 Task: Update the pool type of the saved search to no private pool.
Action: Mouse moved to (428, 333)
Screenshot: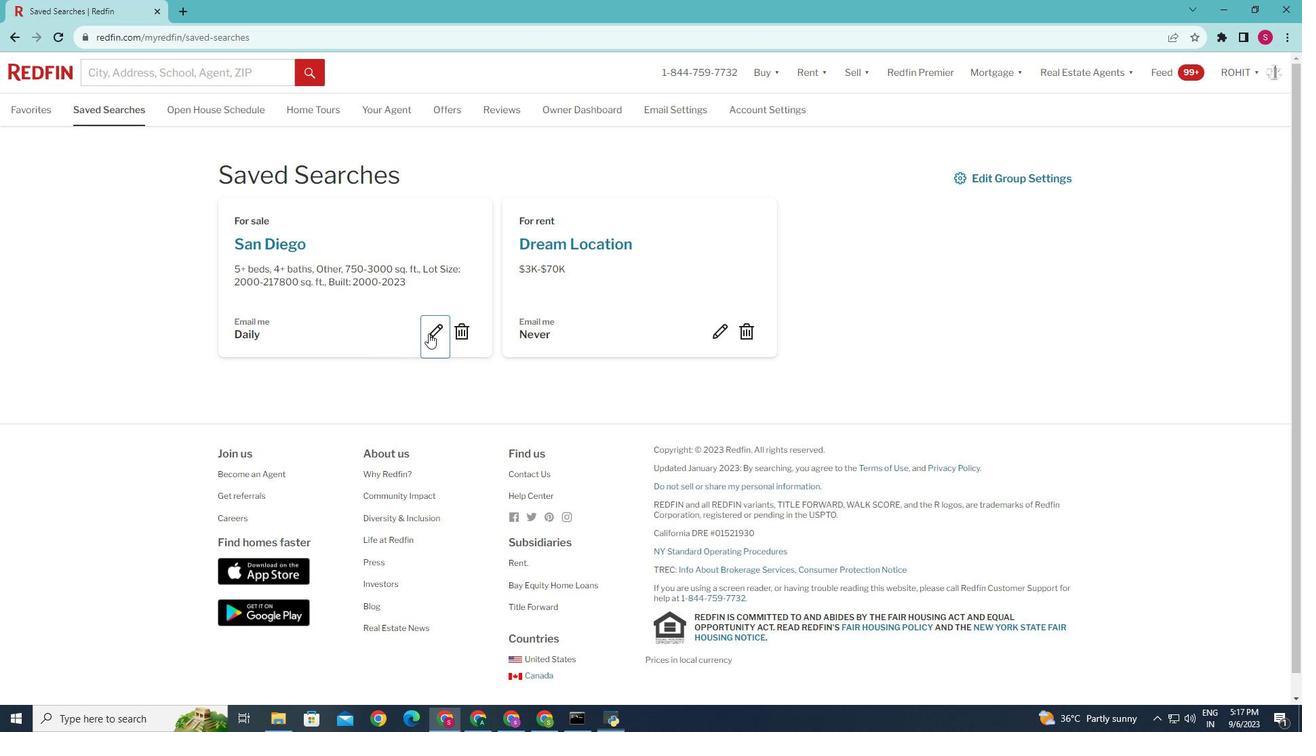 
Action: Mouse pressed left at (428, 333)
Screenshot: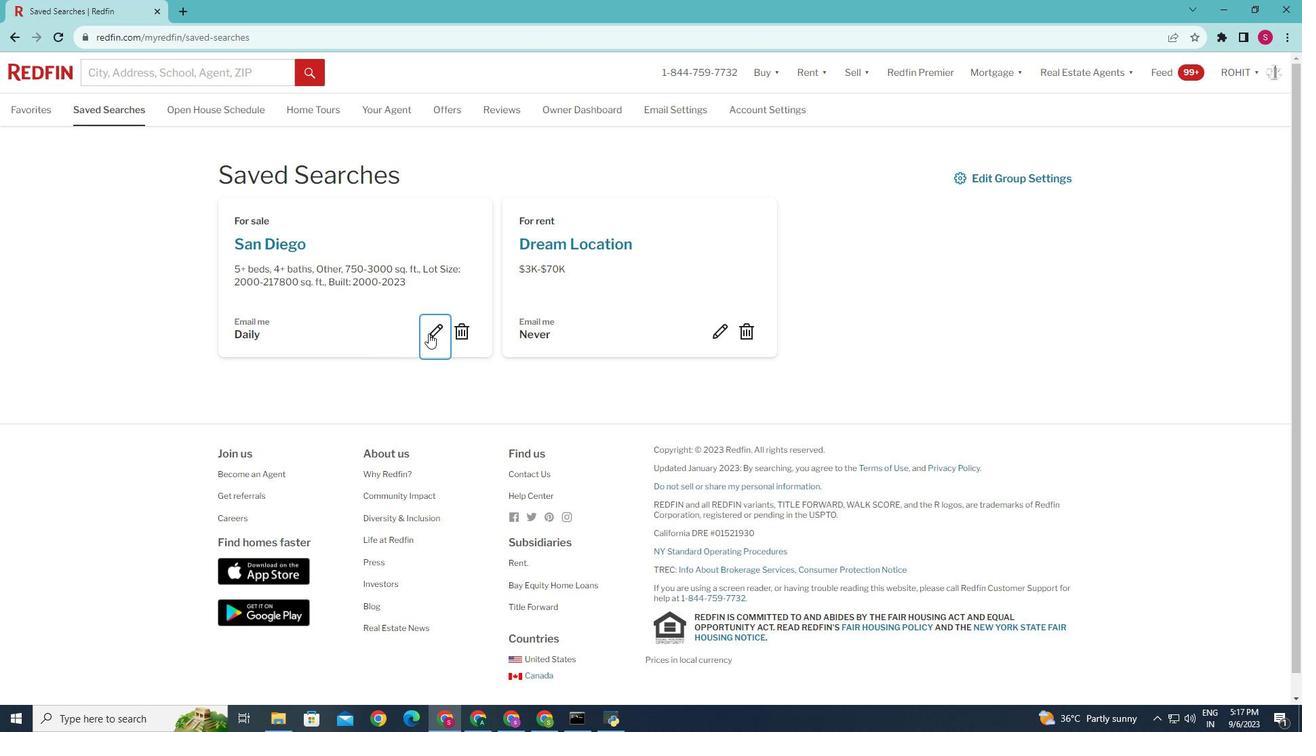 
Action: Mouse moved to (593, 428)
Screenshot: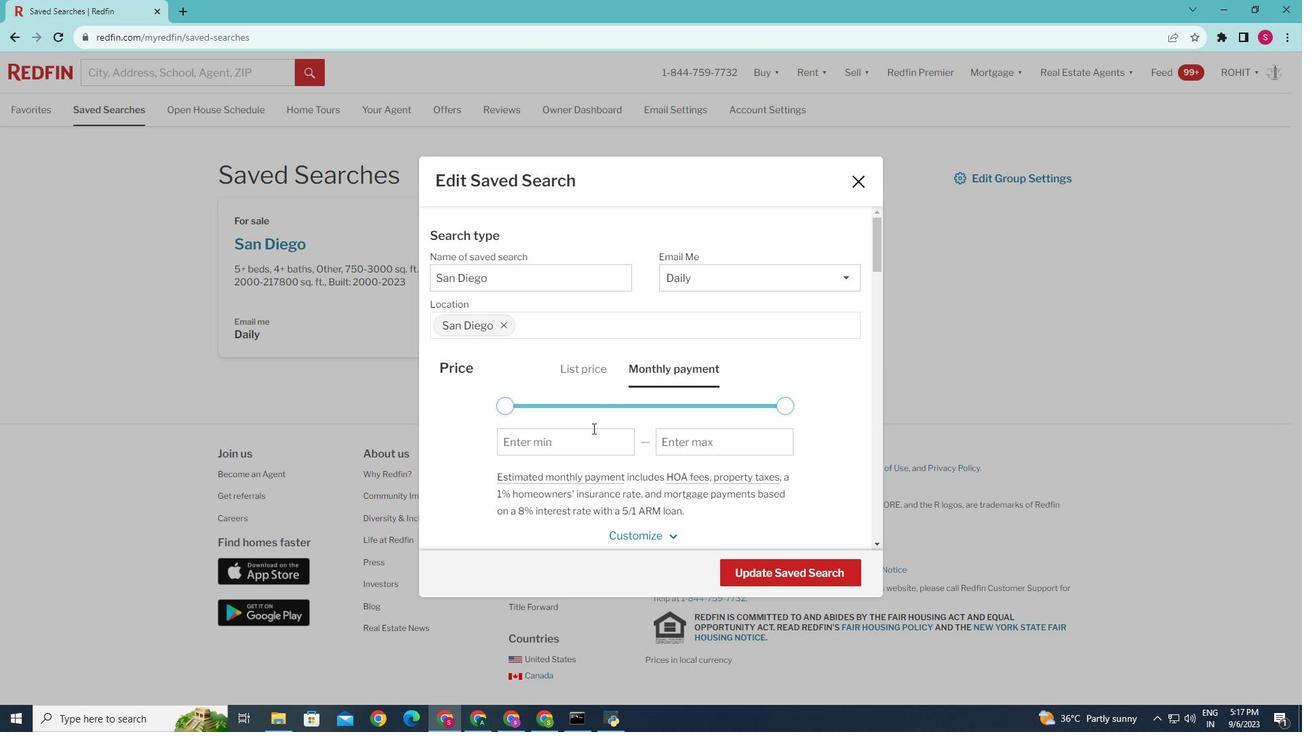 
Action: Mouse scrolled (593, 428) with delta (0, 0)
Screenshot: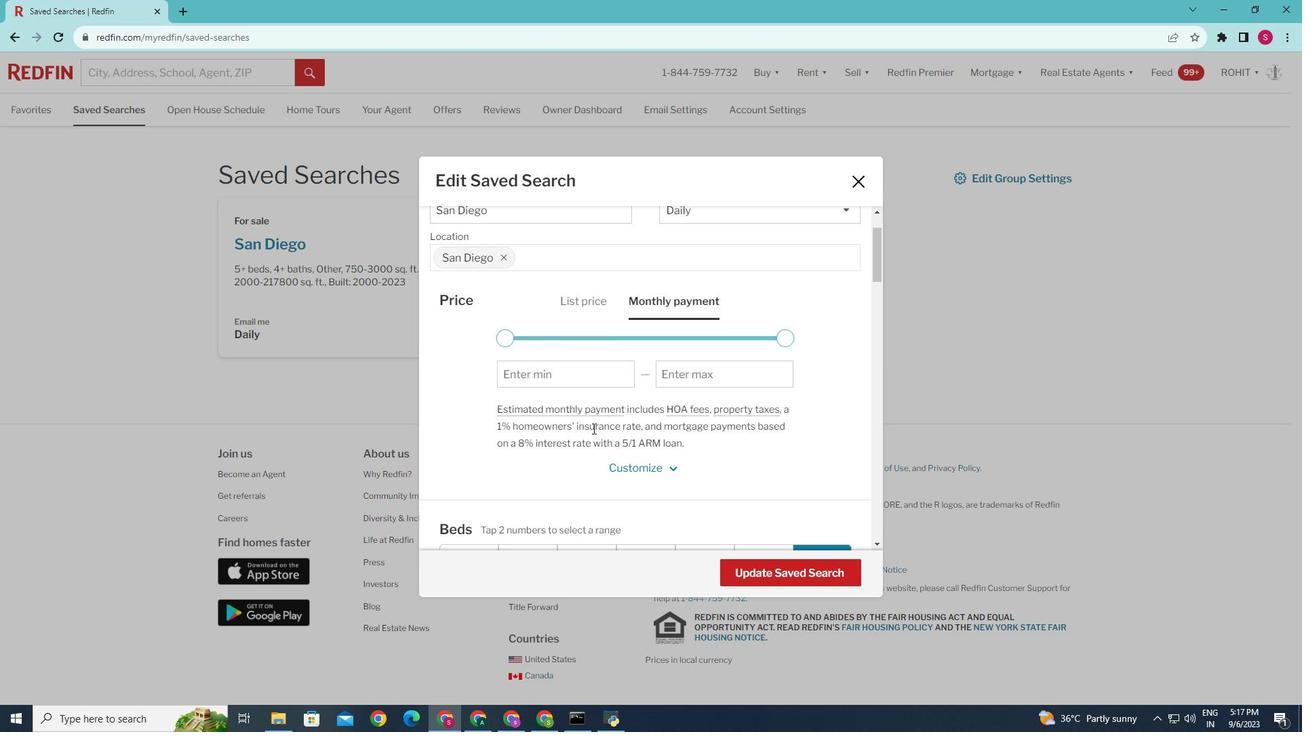 
Action: Mouse scrolled (593, 428) with delta (0, 0)
Screenshot: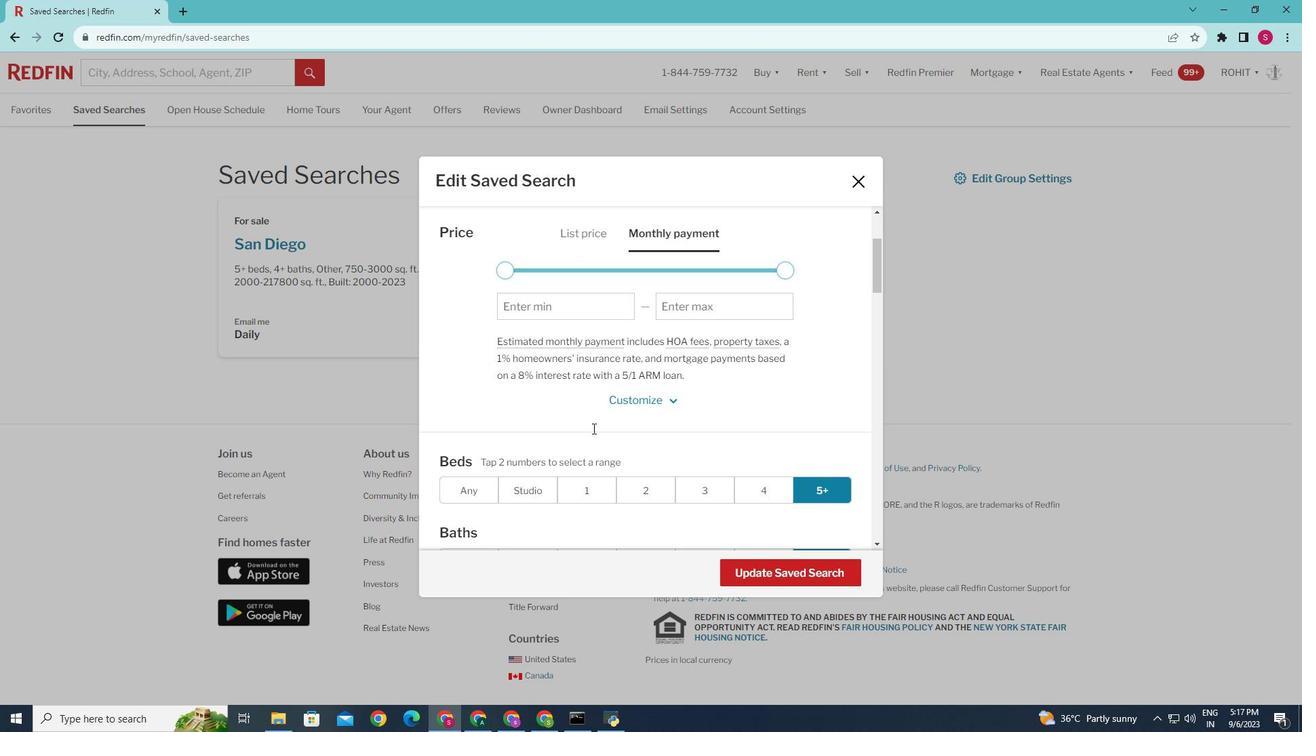 
Action: Mouse scrolled (593, 428) with delta (0, 0)
Screenshot: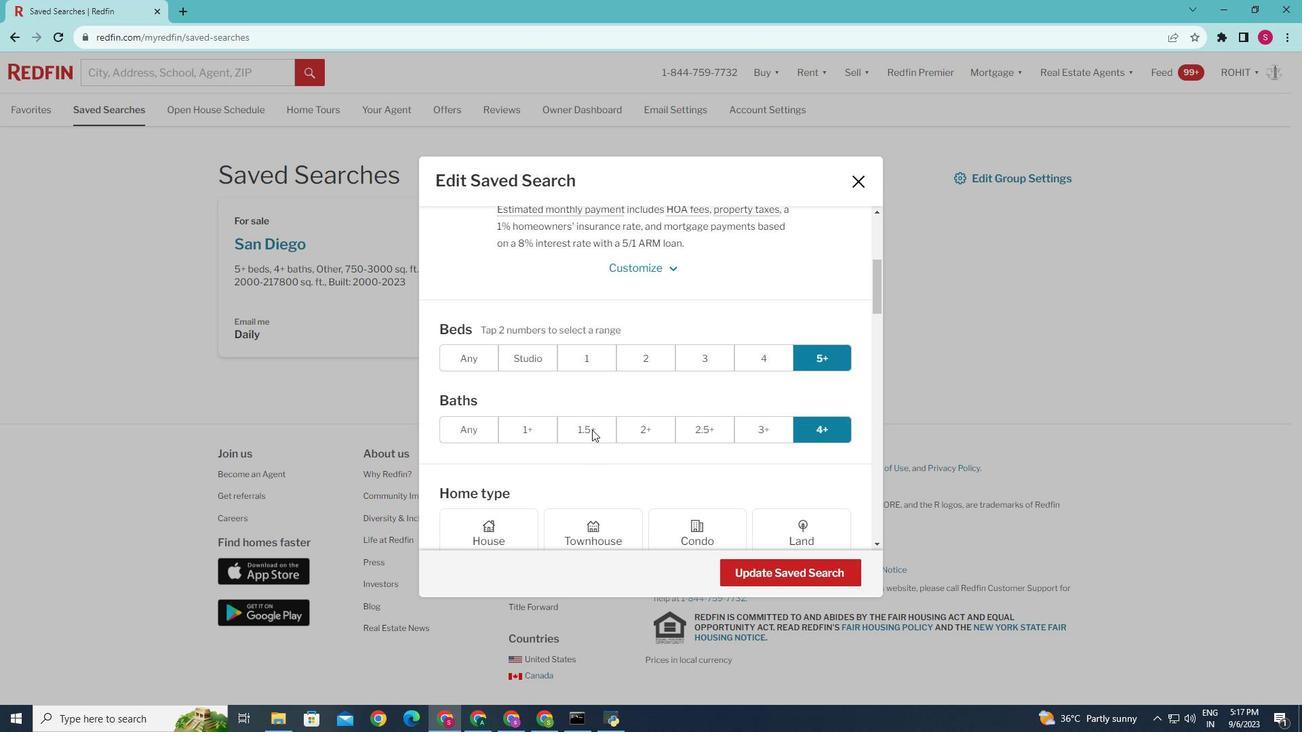 
Action: Mouse moved to (592, 430)
Screenshot: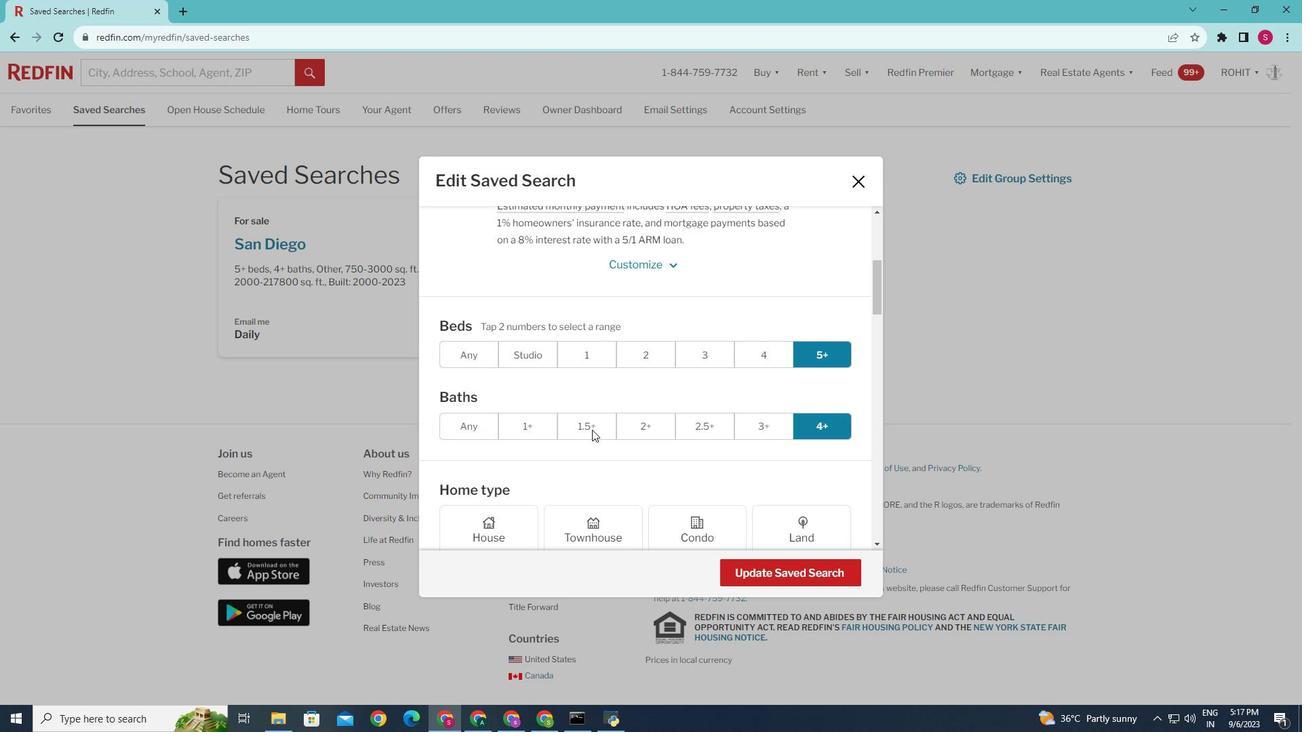 
Action: Mouse scrolled (592, 429) with delta (0, 0)
Screenshot: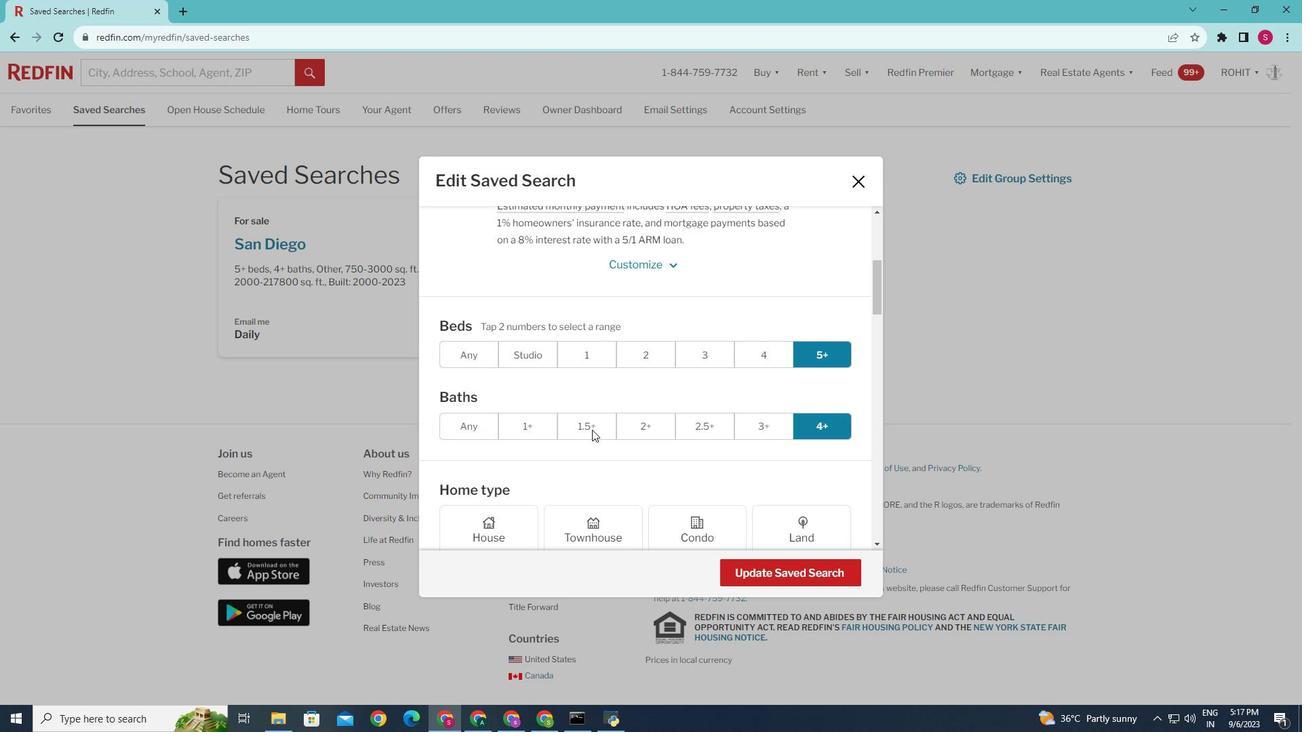 
Action: Mouse scrolled (592, 429) with delta (0, 0)
Screenshot: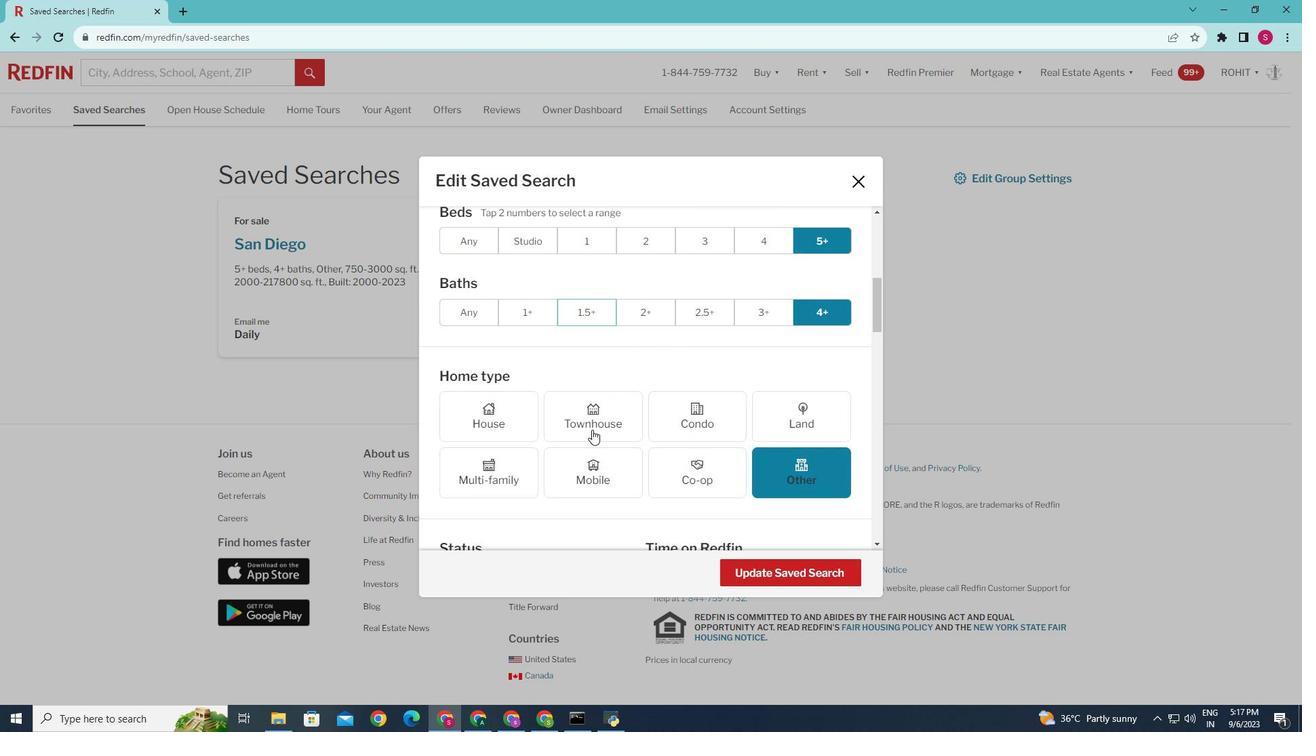 
Action: Mouse scrolled (592, 429) with delta (0, 0)
Screenshot: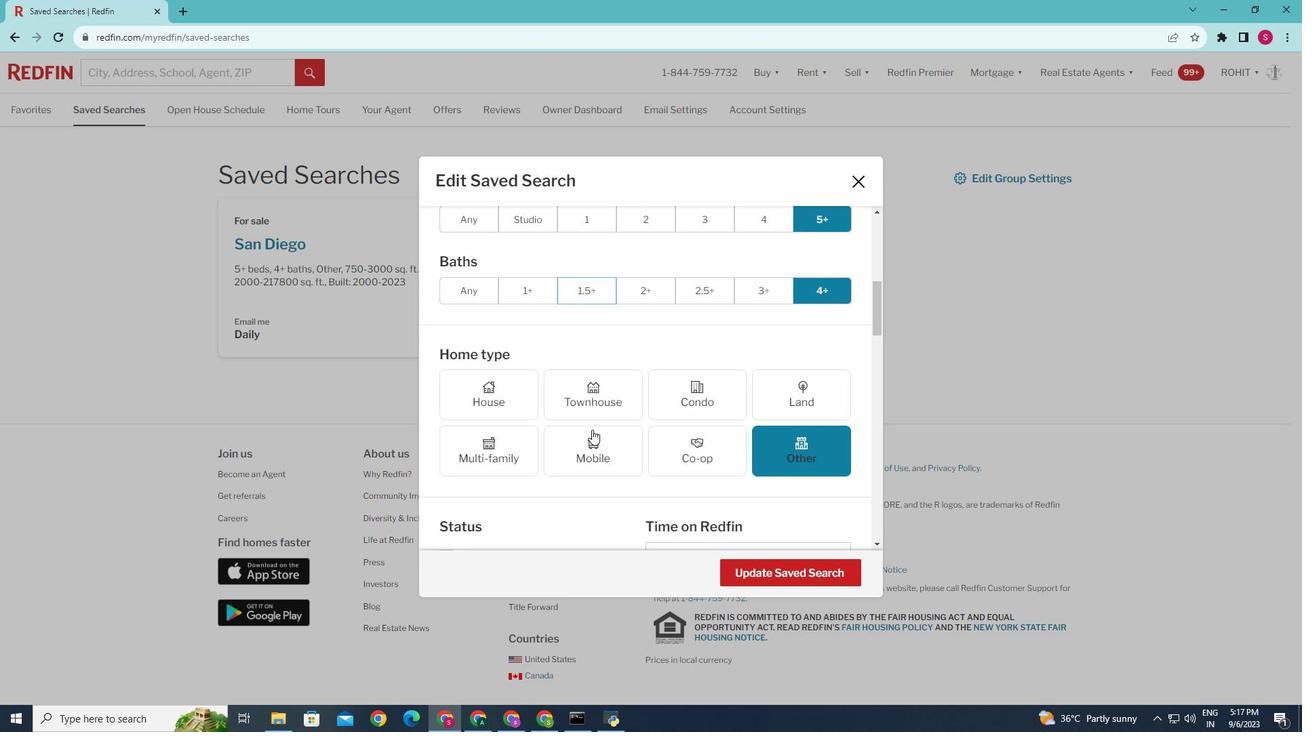 
Action: Mouse scrolled (592, 429) with delta (0, 0)
Screenshot: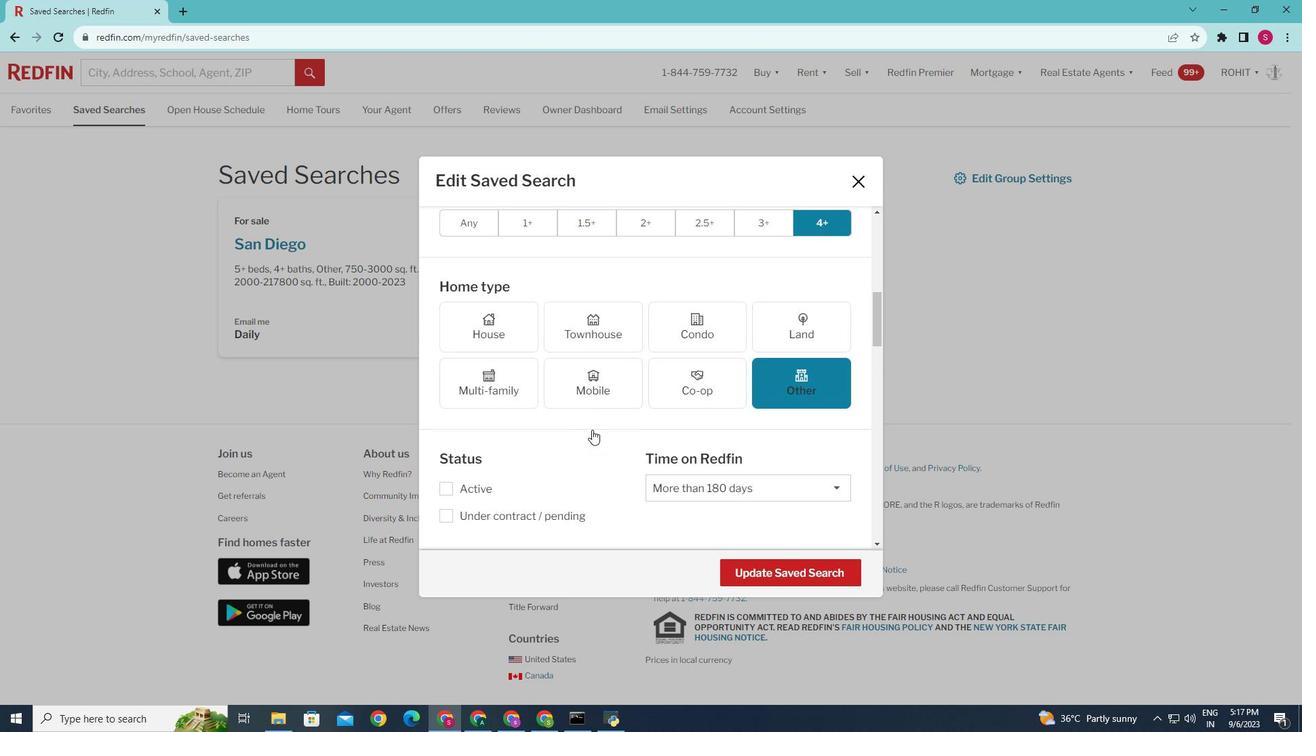 
Action: Mouse scrolled (592, 429) with delta (0, 0)
Screenshot: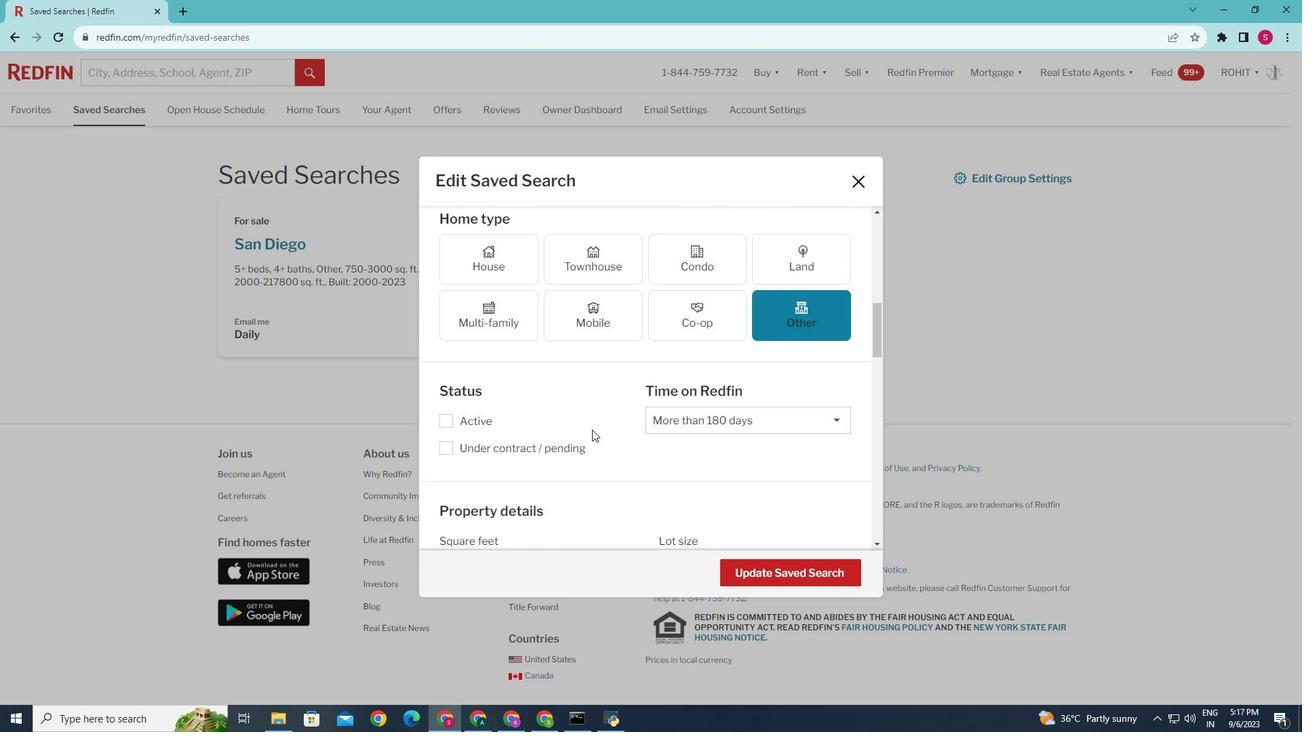 
Action: Mouse scrolled (592, 429) with delta (0, 0)
Screenshot: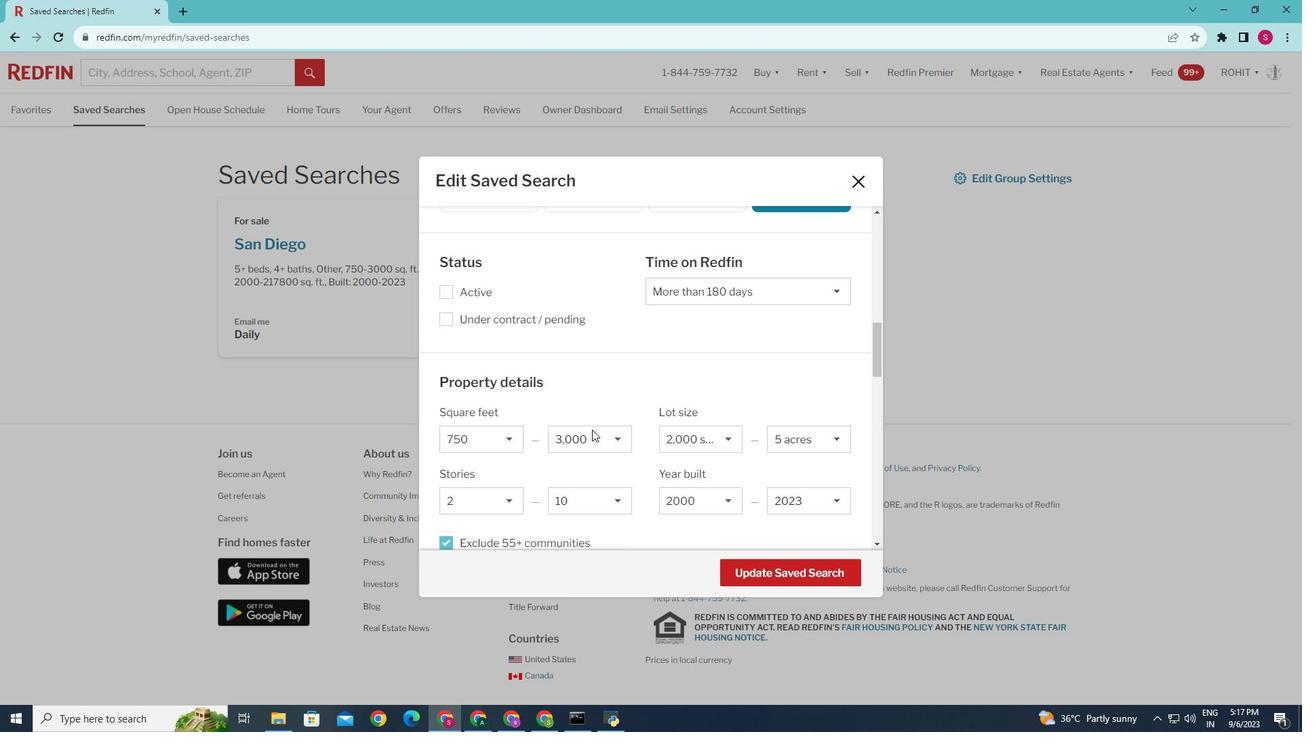 
Action: Mouse scrolled (592, 429) with delta (0, 0)
Screenshot: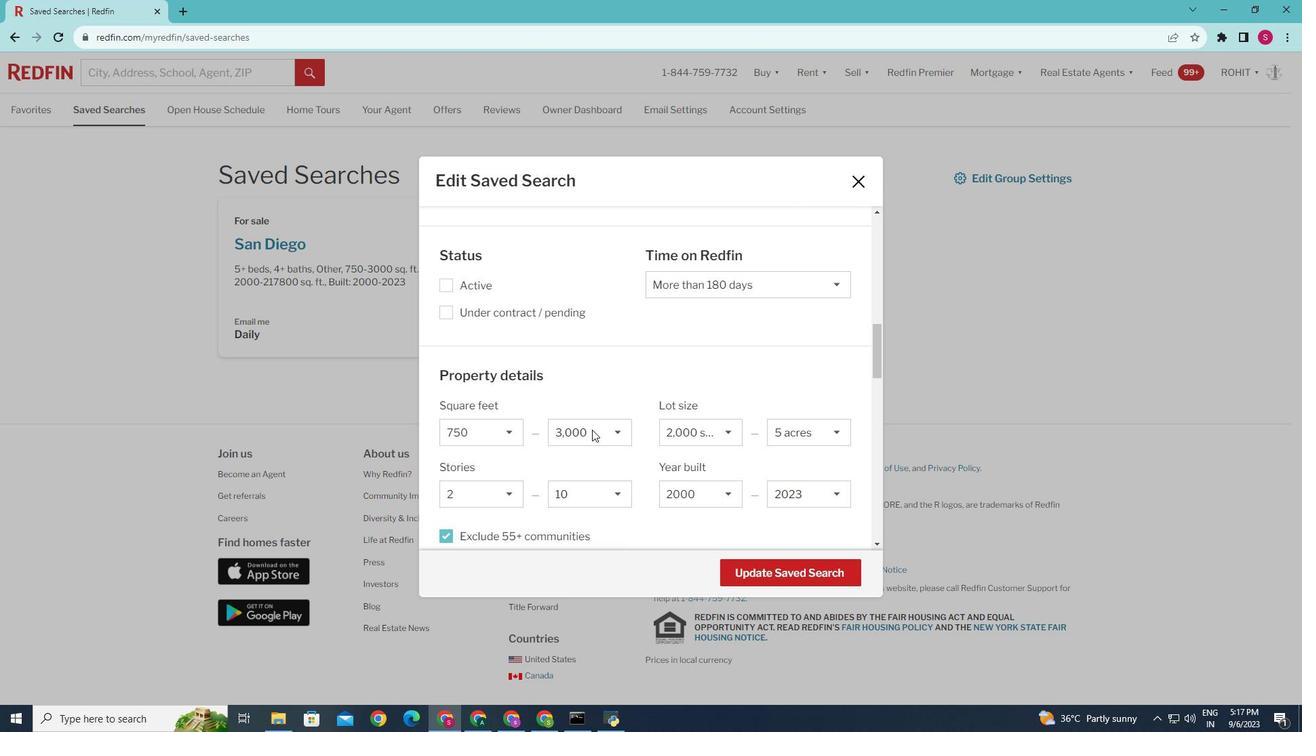 
Action: Mouse scrolled (592, 429) with delta (0, 0)
Screenshot: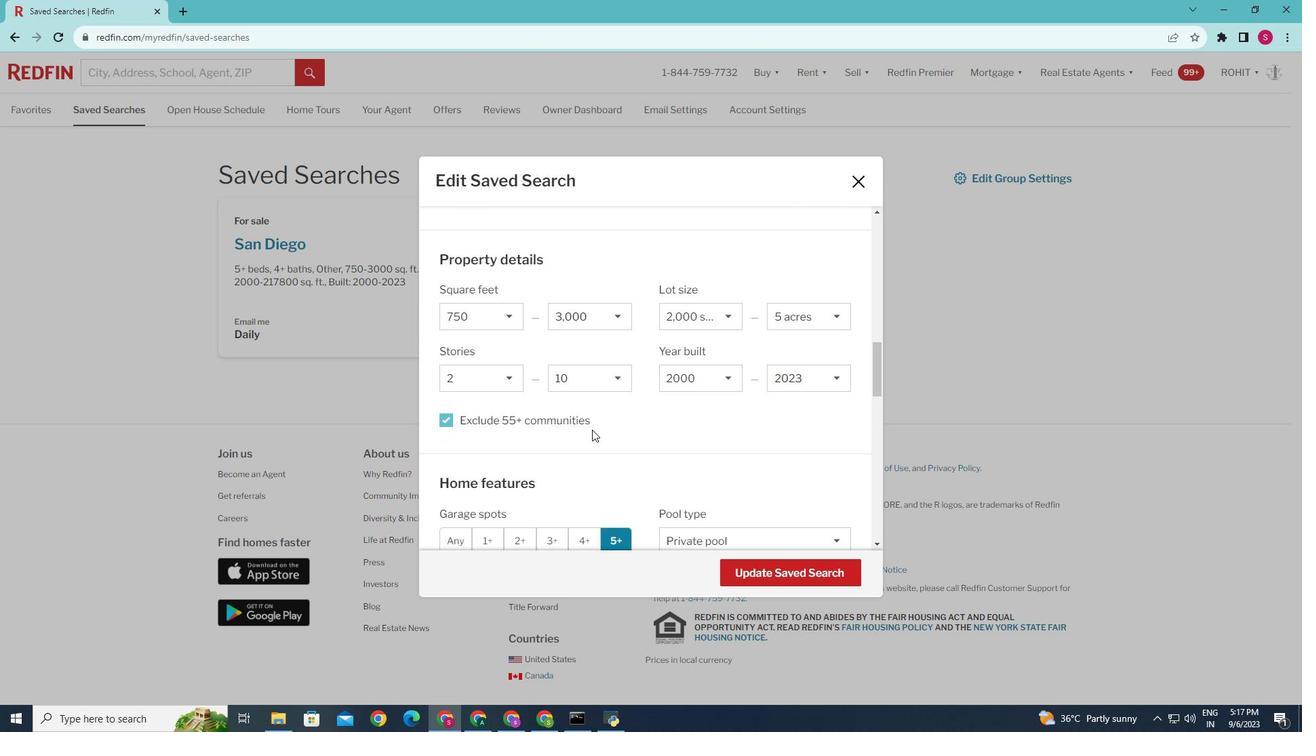 
Action: Mouse scrolled (592, 429) with delta (0, 0)
Screenshot: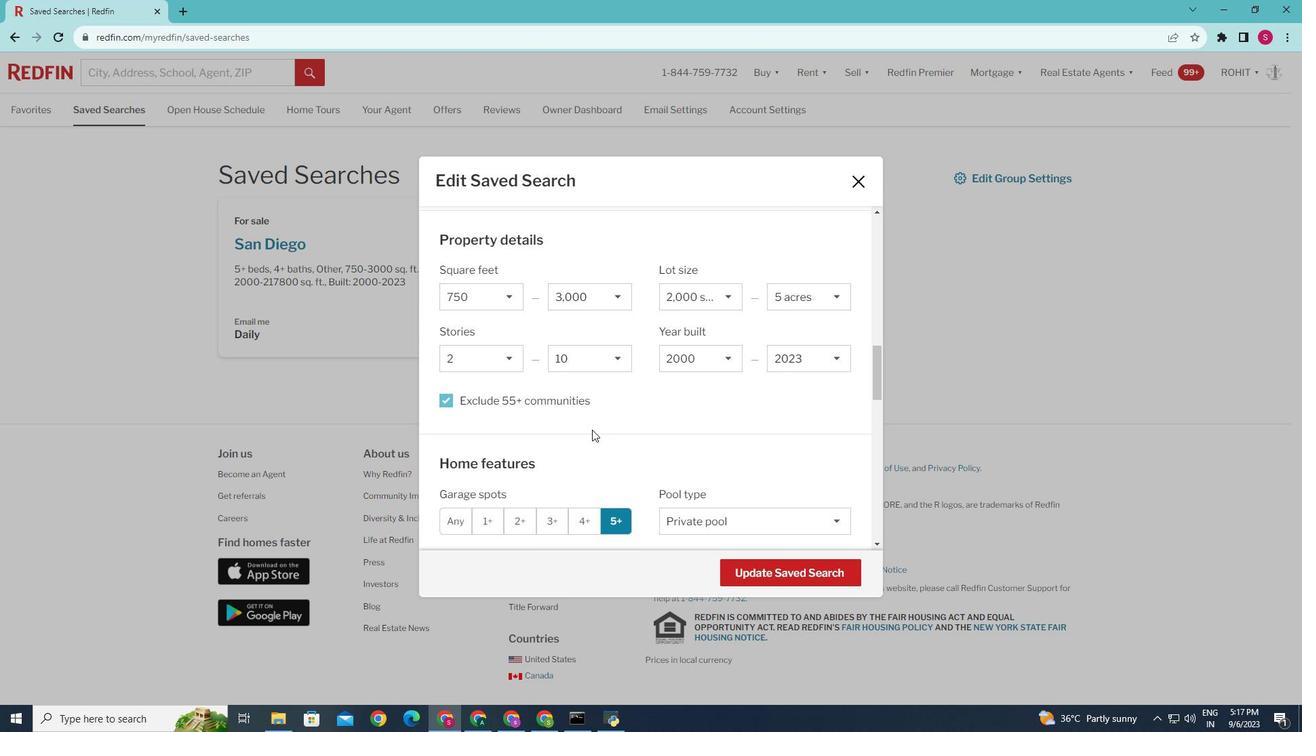 
Action: Mouse scrolled (592, 429) with delta (0, 0)
Screenshot: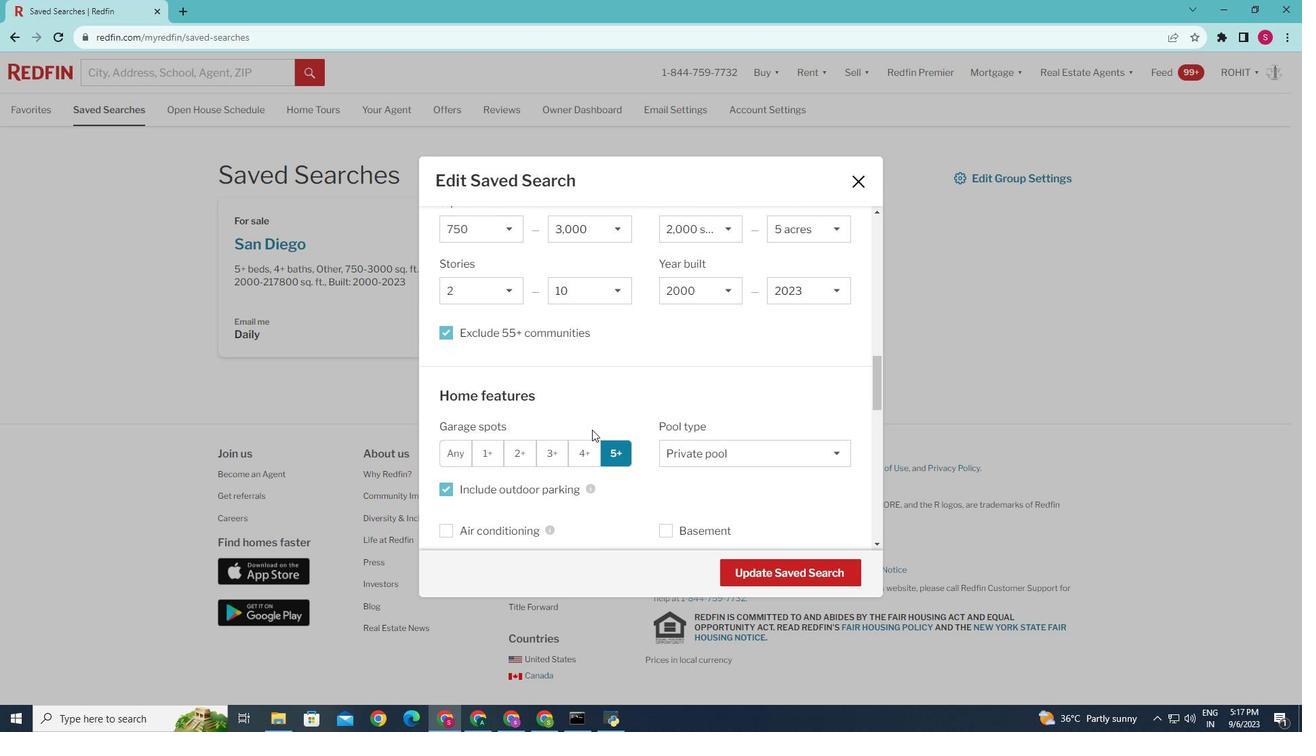 
Action: Mouse scrolled (592, 429) with delta (0, 0)
Screenshot: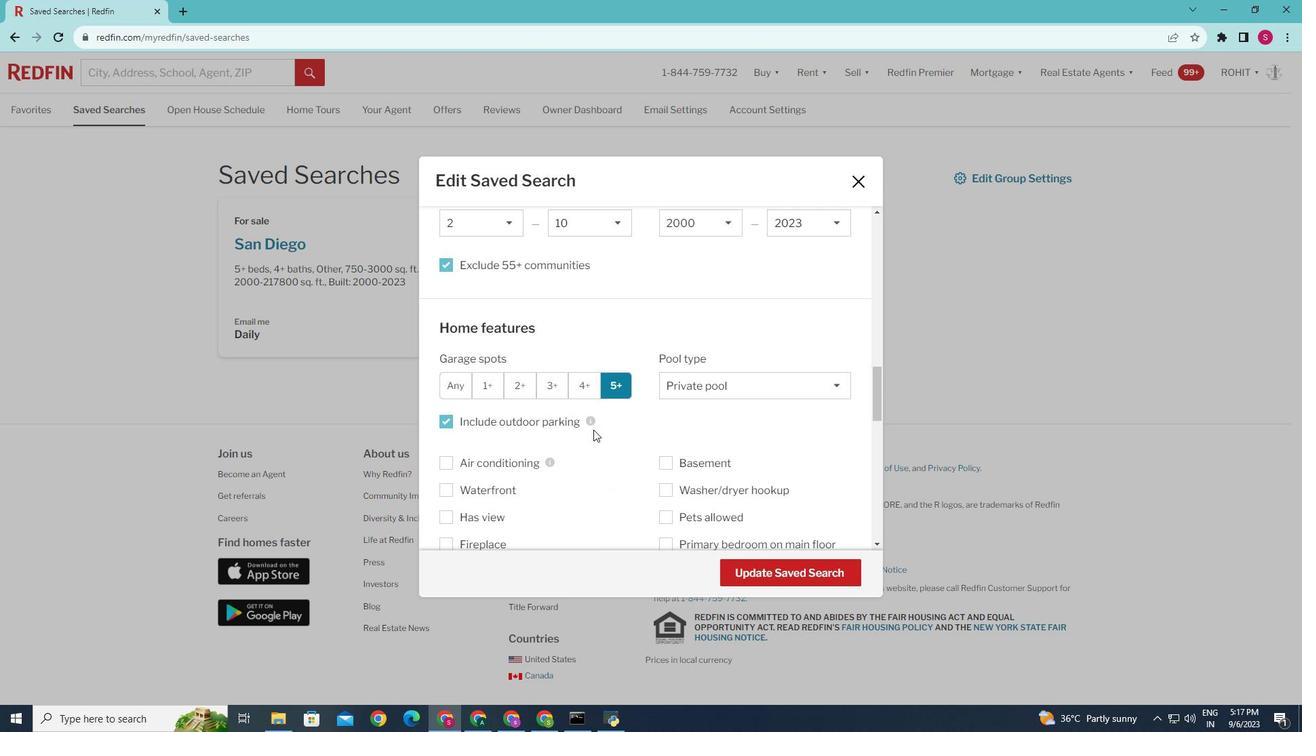 
Action: Mouse moved to (714, 383)
Screenshot: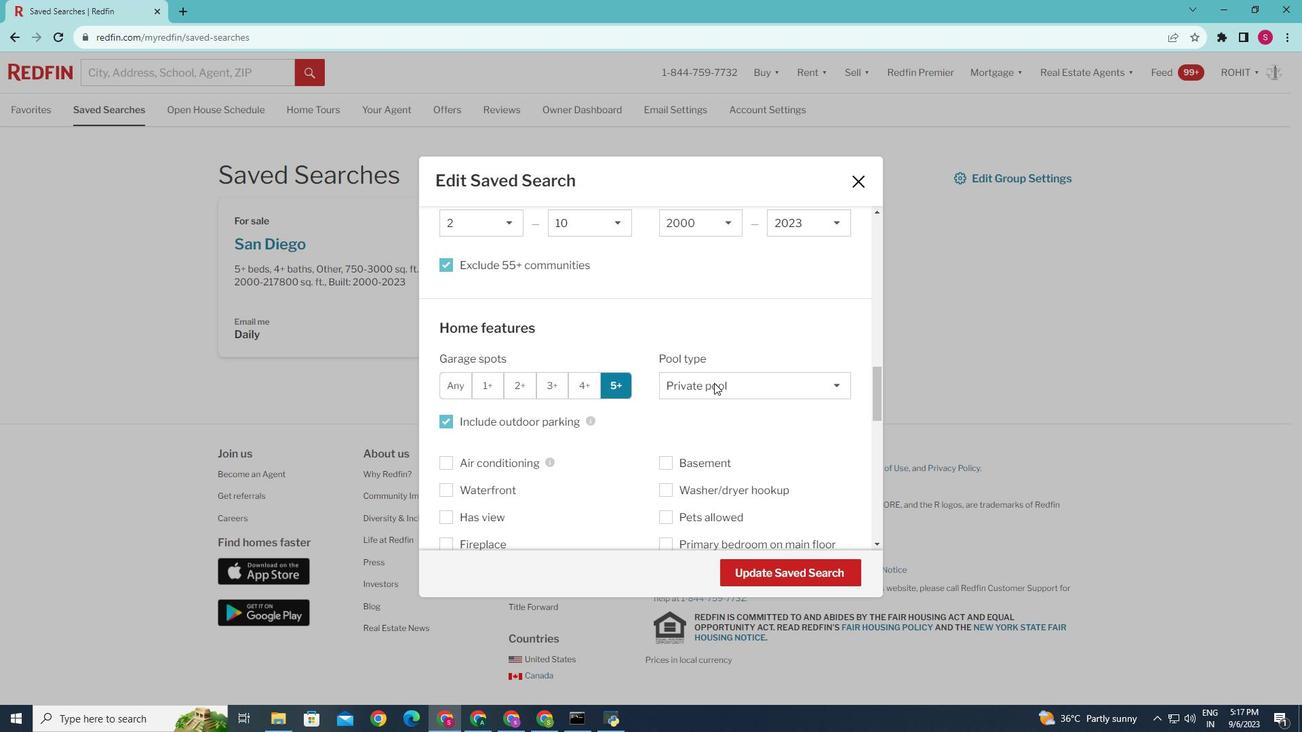 
Action: Mouse pressed left at (714, 383)
Screenshot: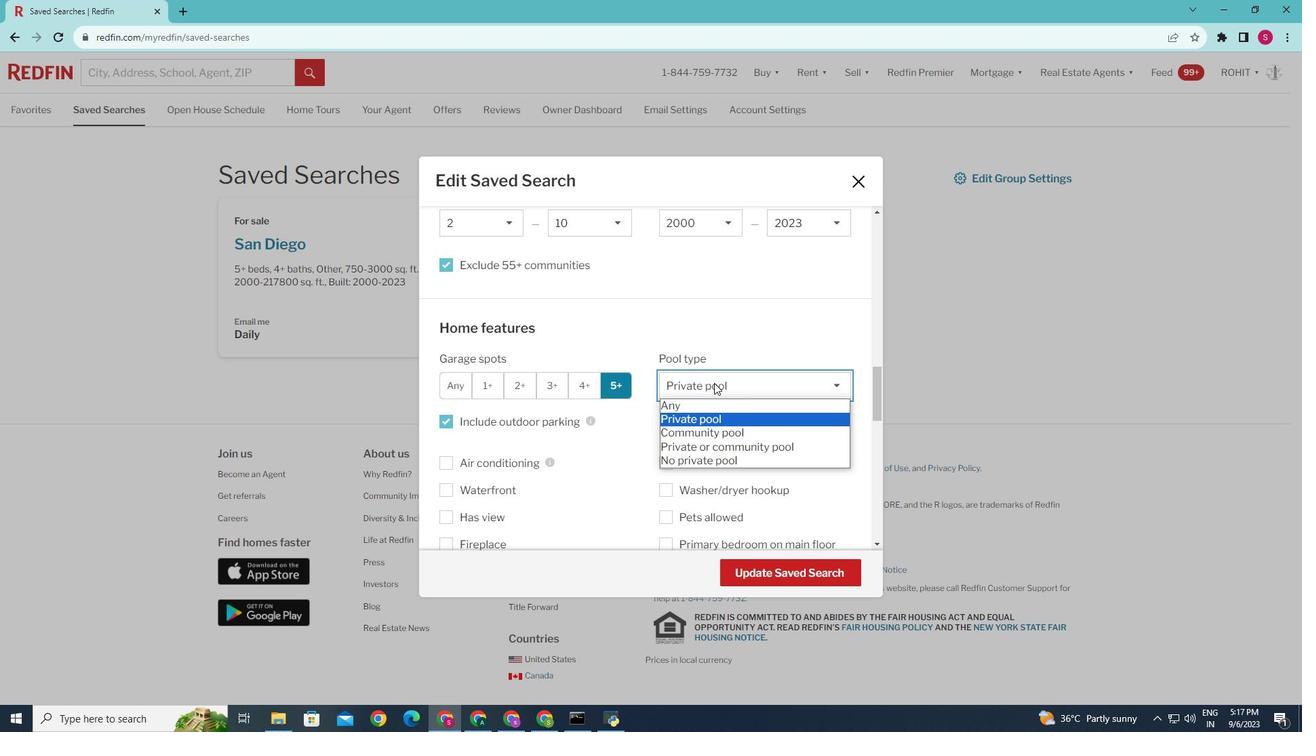 
Action: Mouse moved to (690, 462)
Screenshot: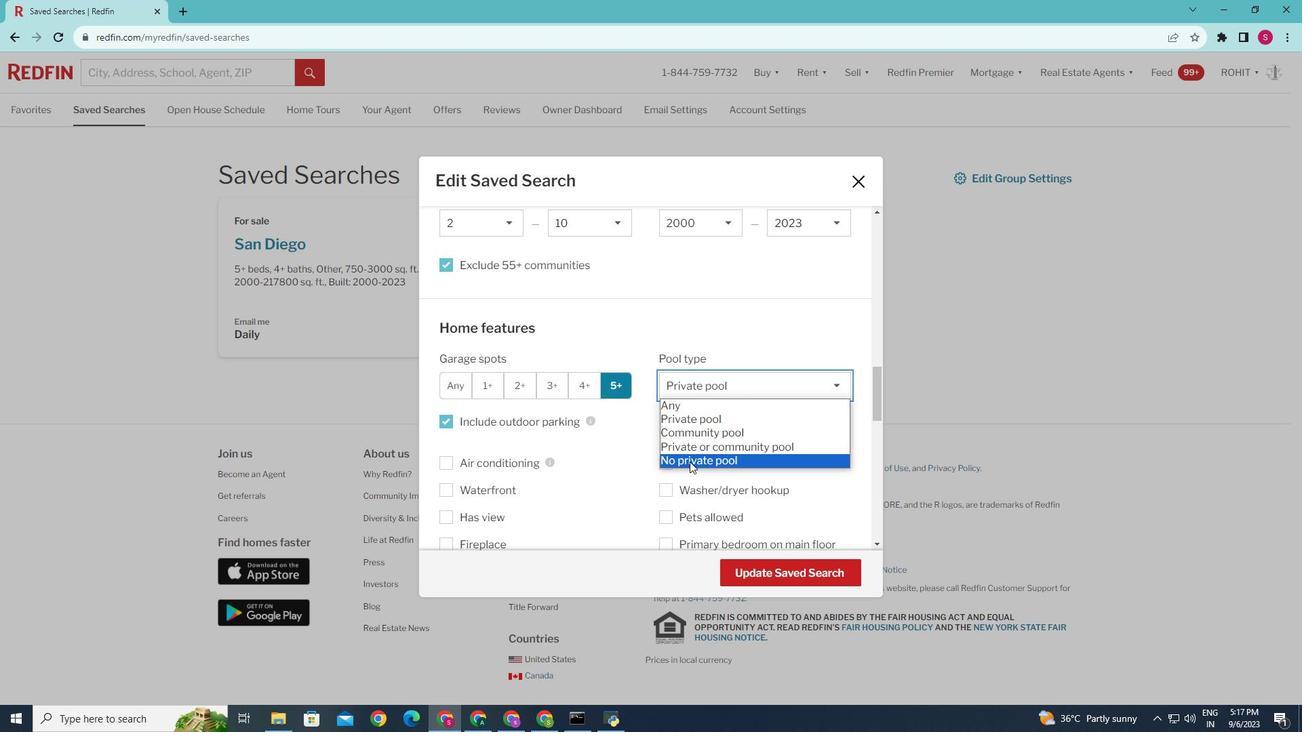 
Action: Mouse pressed left at (690, 462)
Screenshot: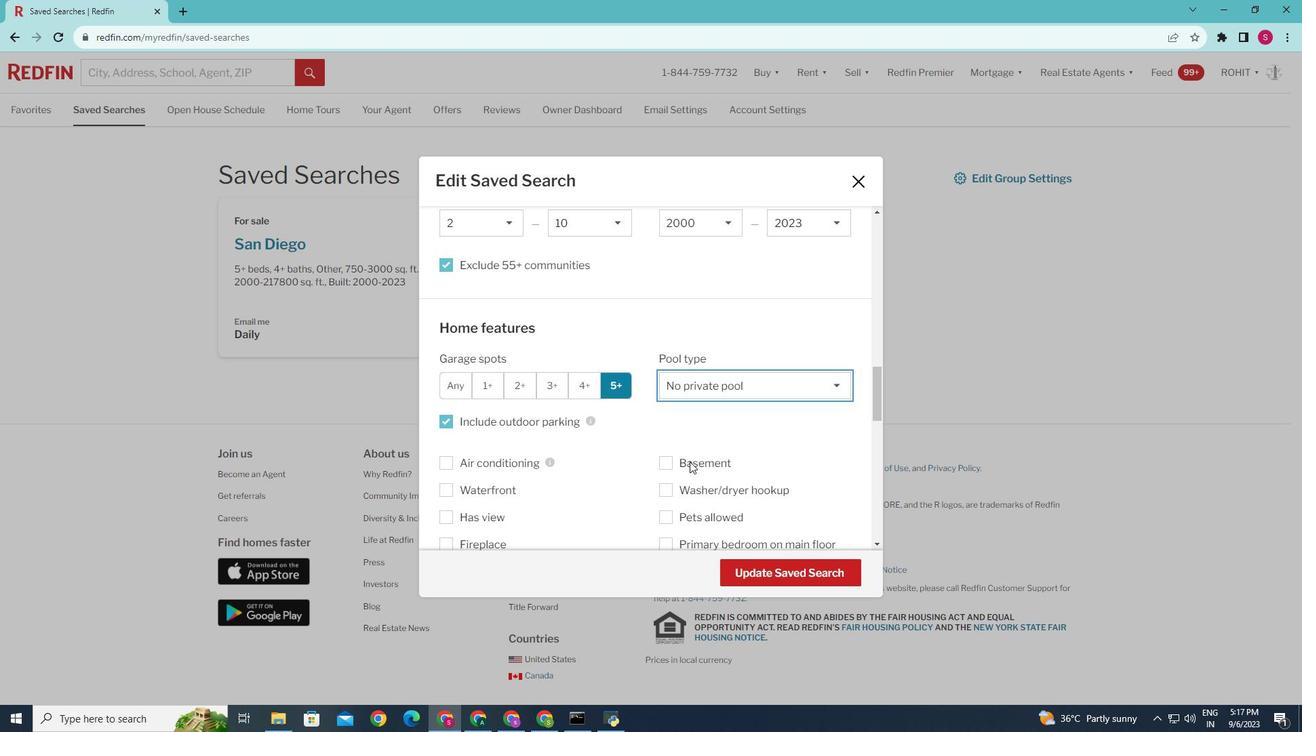 
Action: Mouse moved to (751, 576)
Screenshot: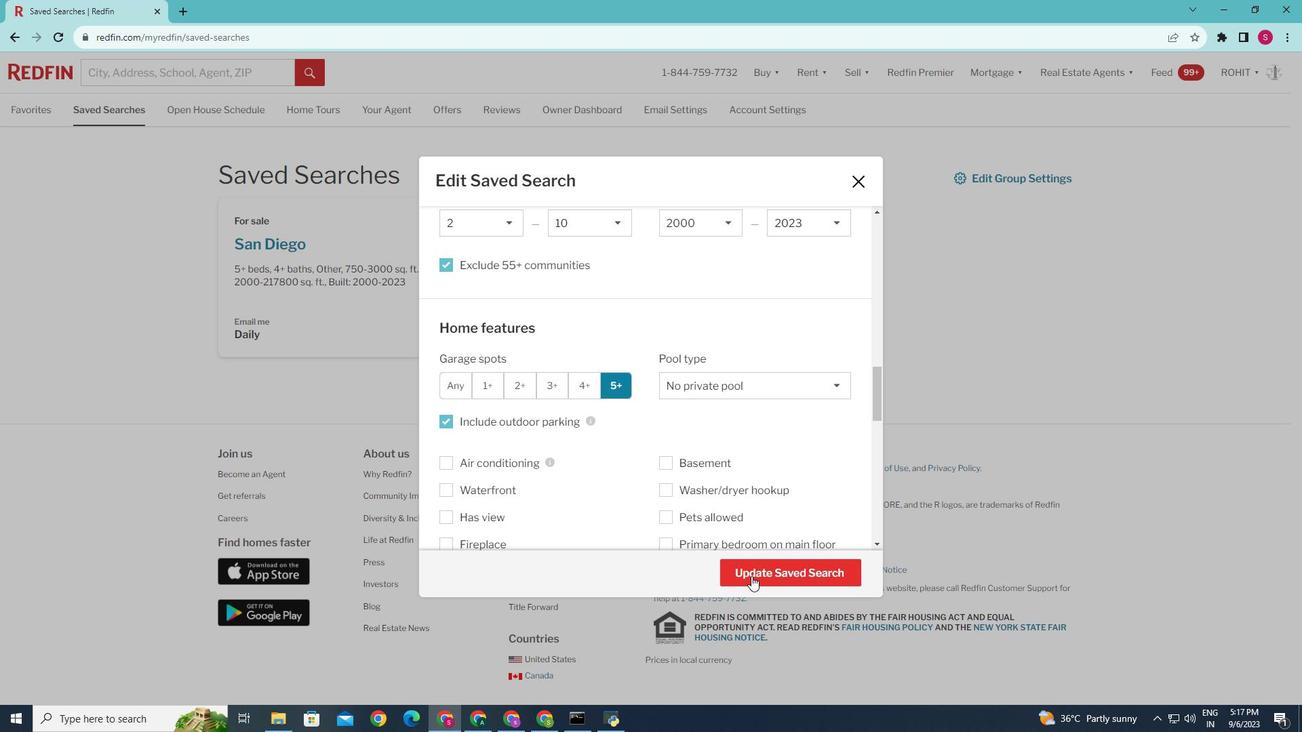 
Action: Mouse pressed left at (751, 576)
Screenshot: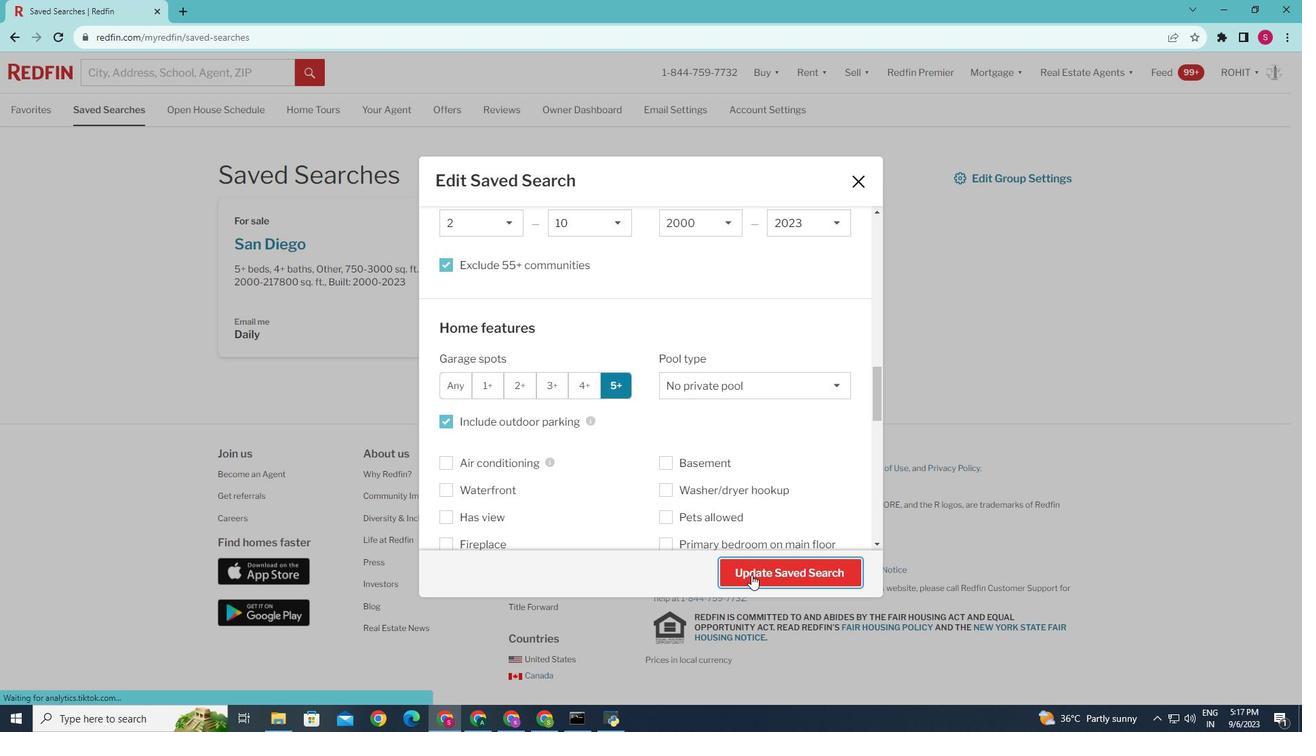 
Action: Mouse moved to (749, 568)
Screenshot: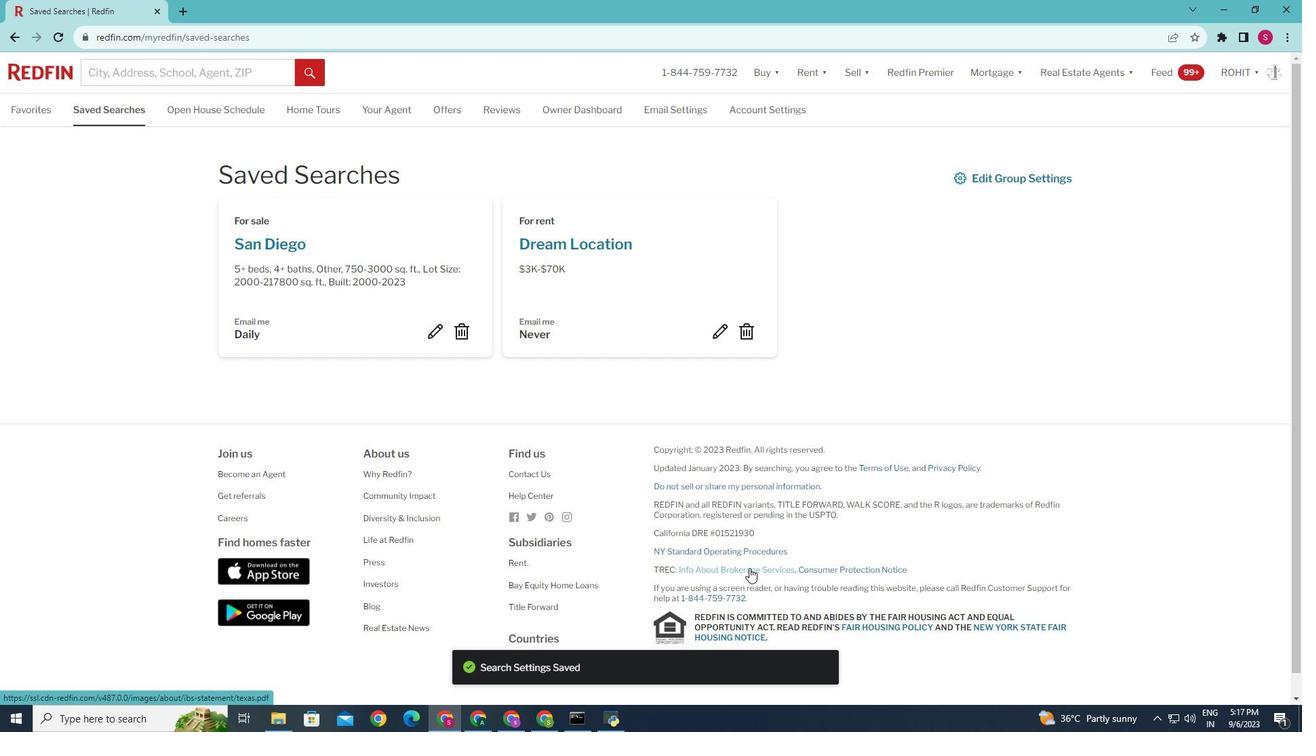 
